 Task: Start in the project TreatWorks the sprint 'Warp 9', with a duration of 2 weeks.
Action: Mouse moved to (199, 224)
Screenshot: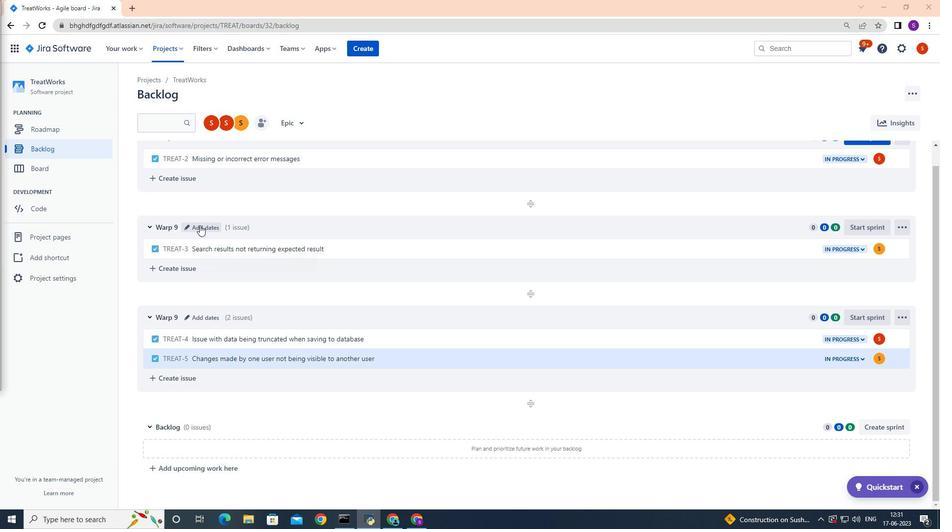 
Action: Mouse pressed left at (199, 224)
Screenshot: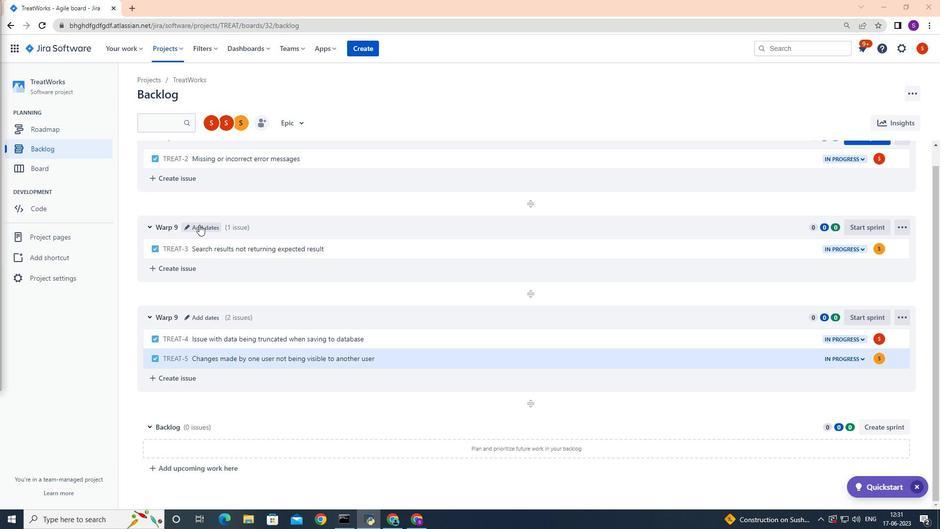 
Action: Mouse moved to (444, 156)
Screenshot: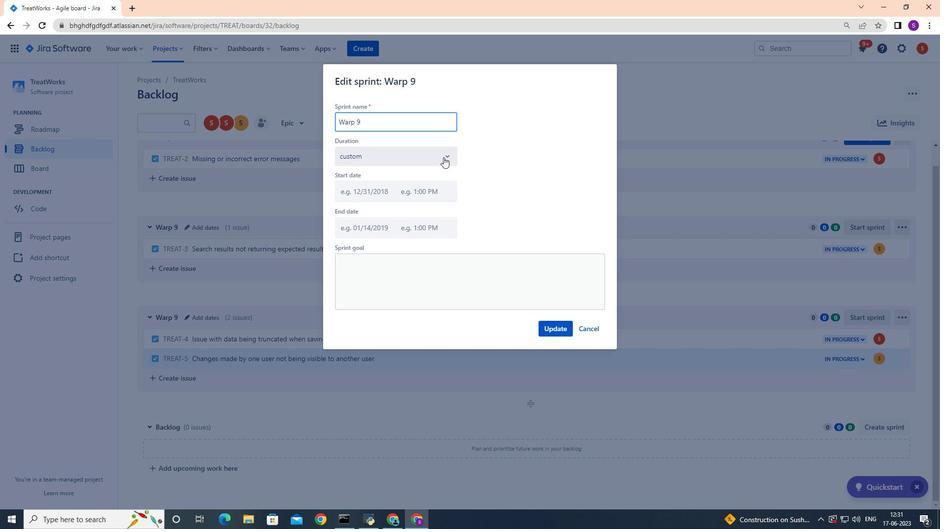 
Action: Mouse pressed left at (444, 156)
Screenshot: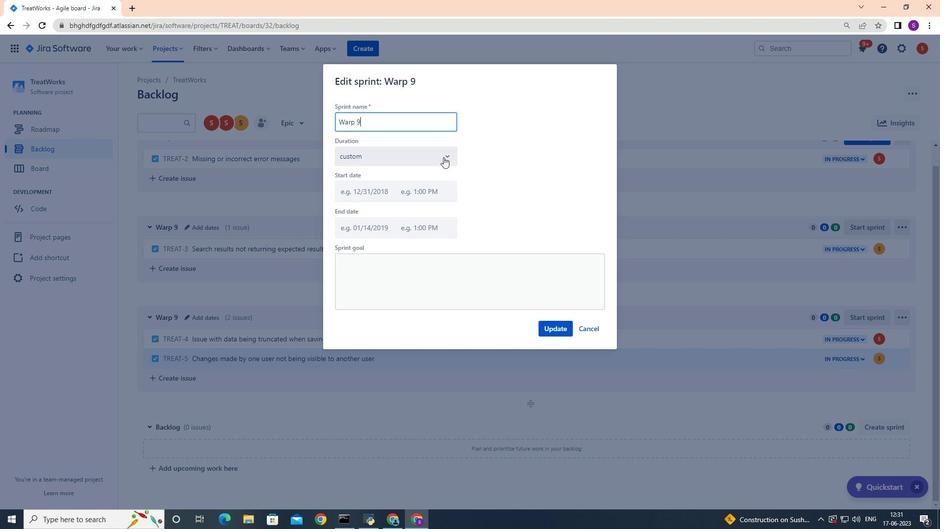 
Action: Mouse moved to (397, 196)
Screenshot: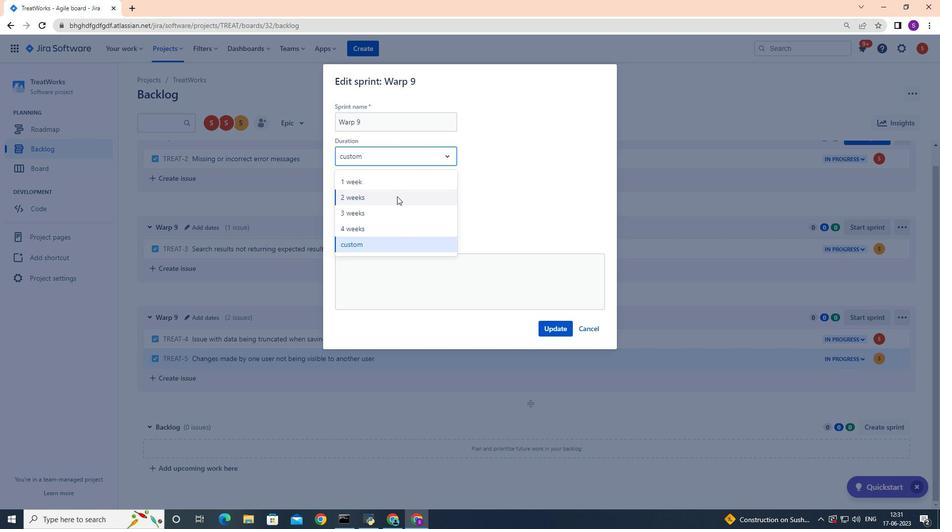 
Action: Mouse pressed left at (397, 196)
Screenshot: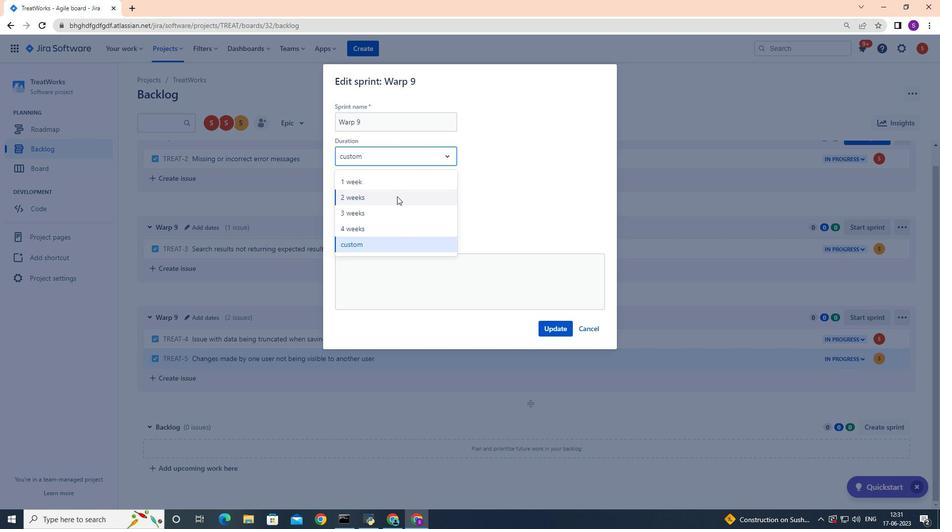 
Action: Mouse moved to (548, 325)
Screenshot: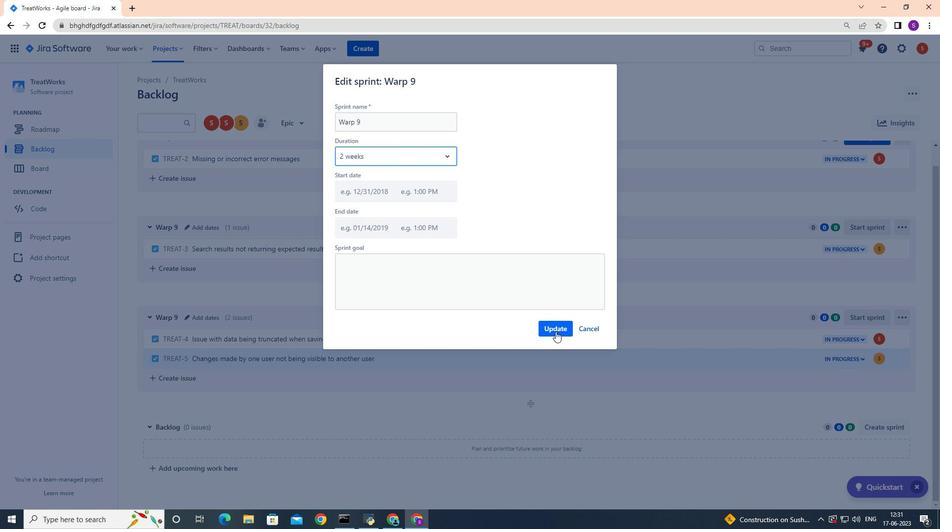 
Action: Mouse pressed left at (548, 325)
Screenshot: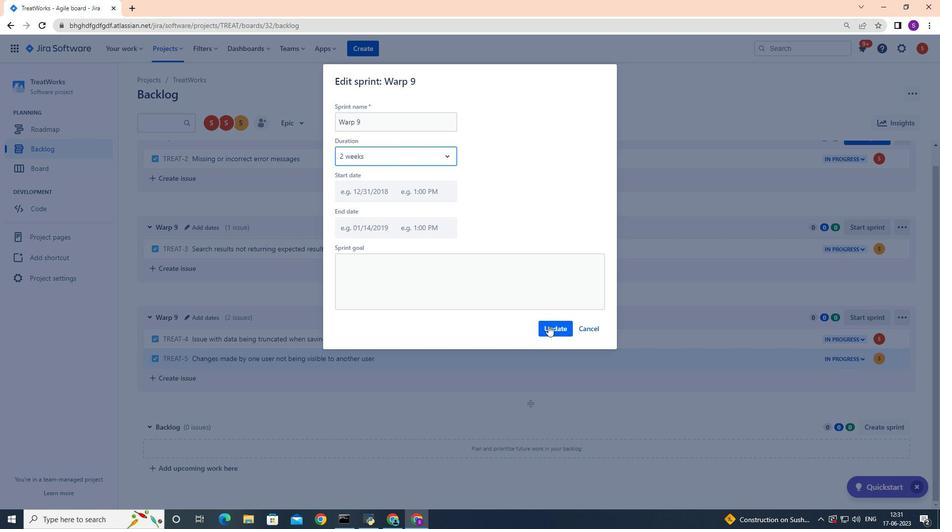 
Action: Mouse moved to (541, 321)
Screenshot: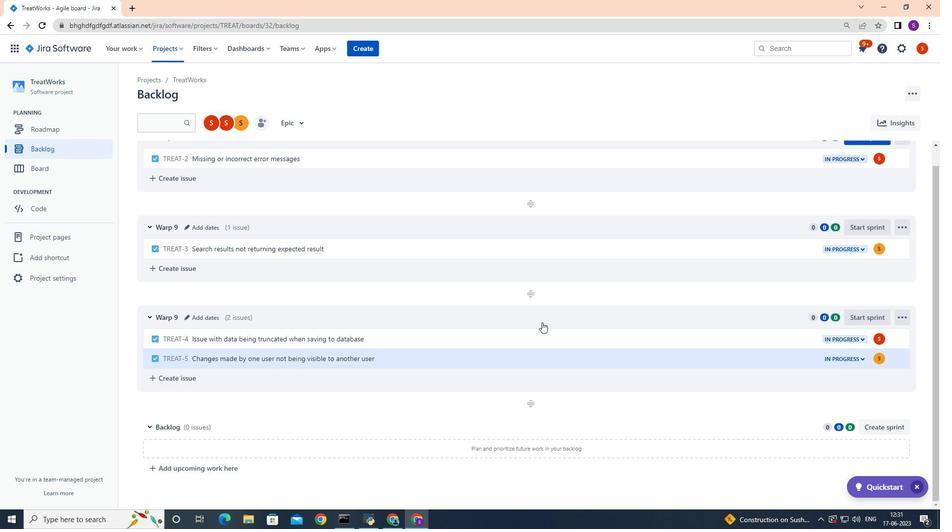 
